Task: Add the task  Create a feature for users to save content for later viewing to the section Dash & Smash in the project VantageTech and add a Due Date to the respective task as 2023/07/14.
Action: Mouse moved to (852, 487)
Screenshot: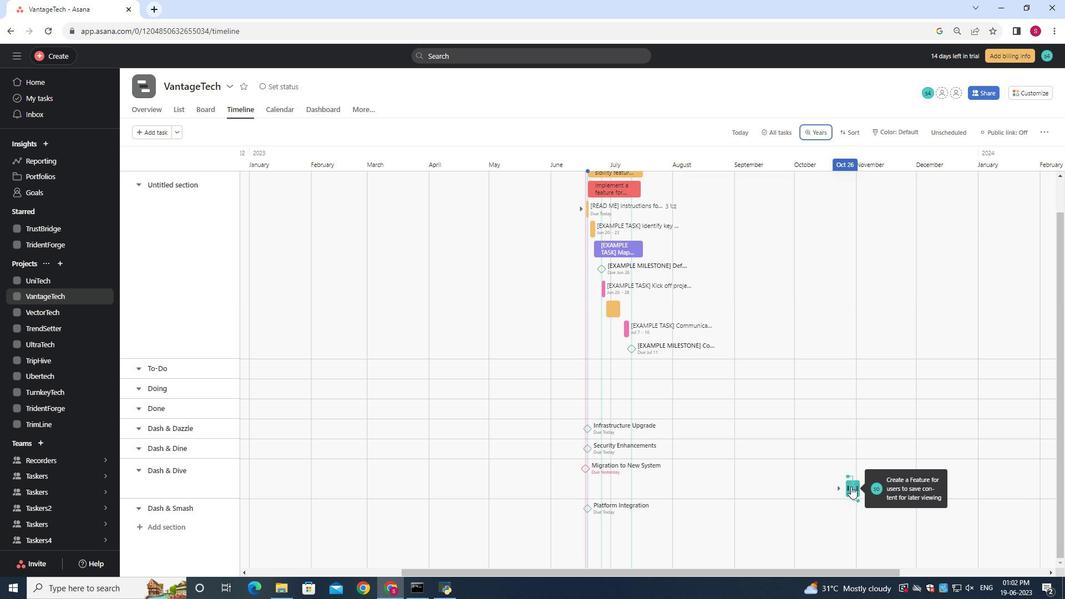 
Action: Mouse pressed left at (852, 487)
Screenshot: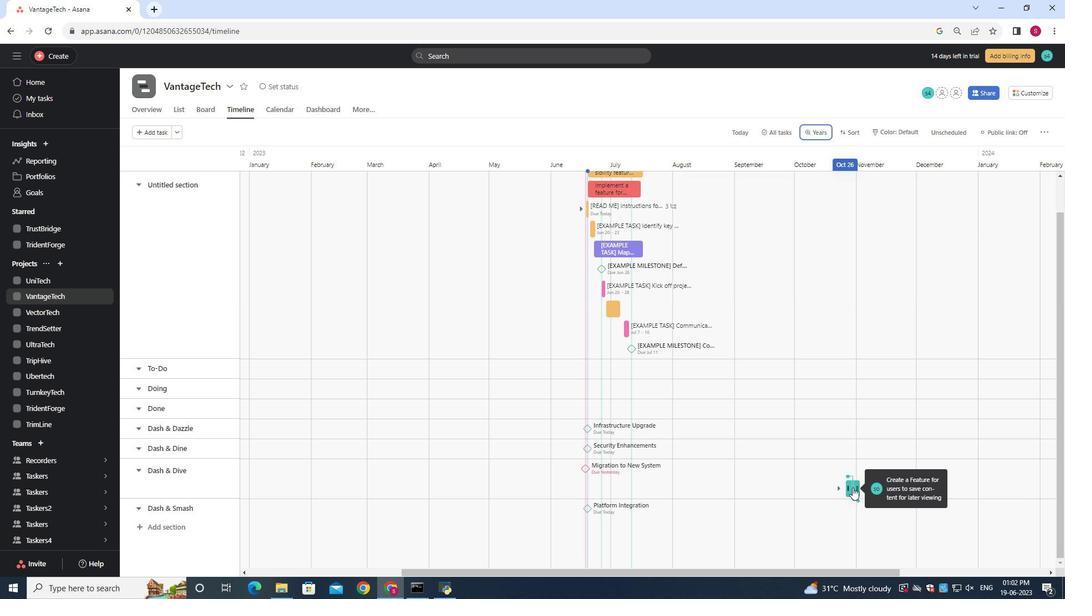 
Action: Mouse moved to (873, 245)
Screenshot: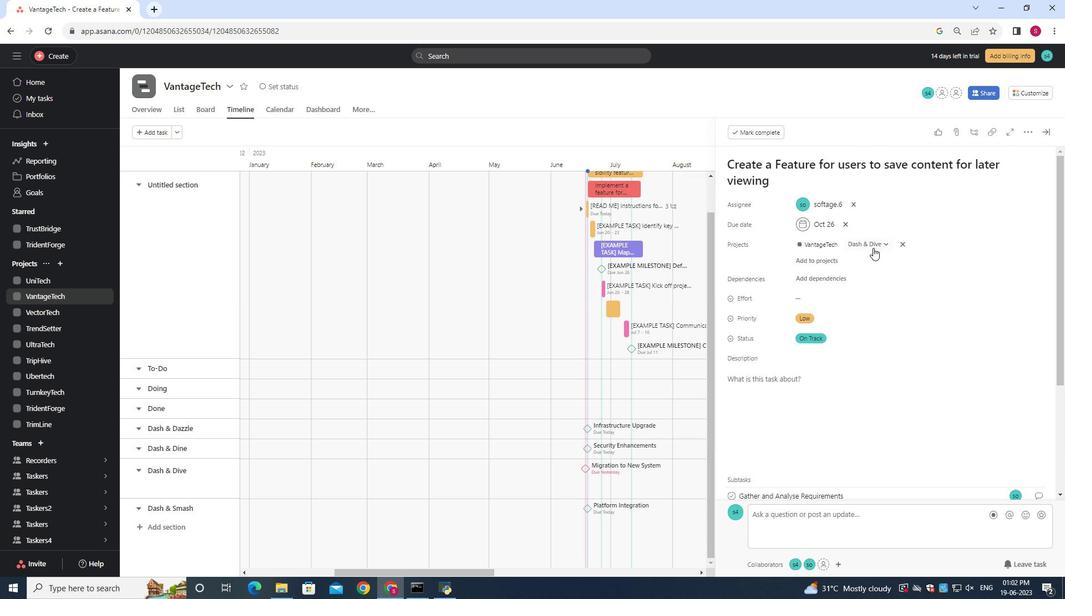 
Action: Mouse pressed left at (873, 245)
Screenshot: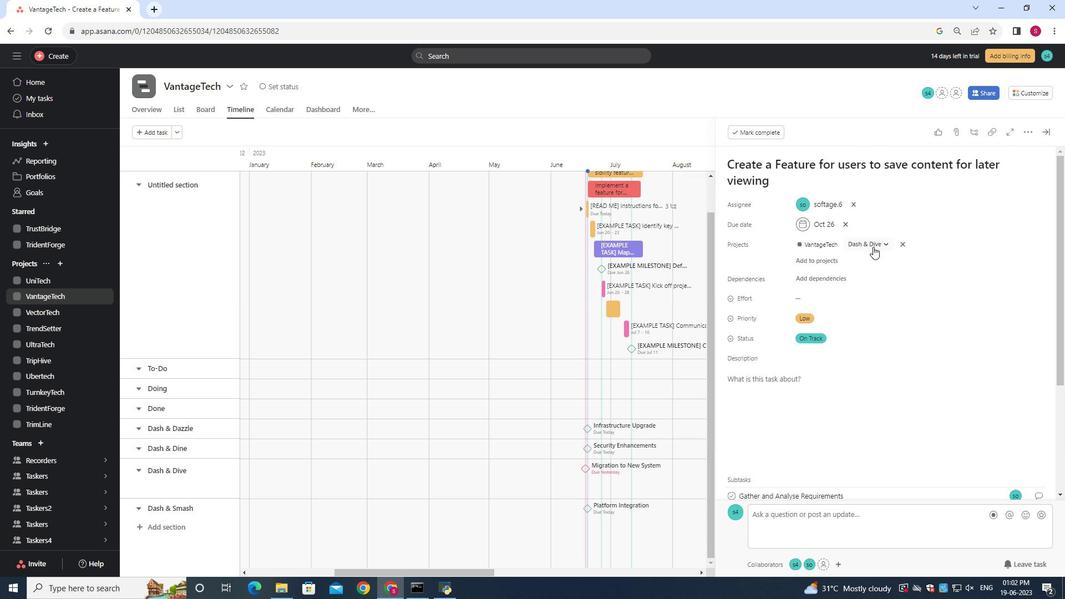 
Action: Mouse moved to (836, 392)
Screenshot: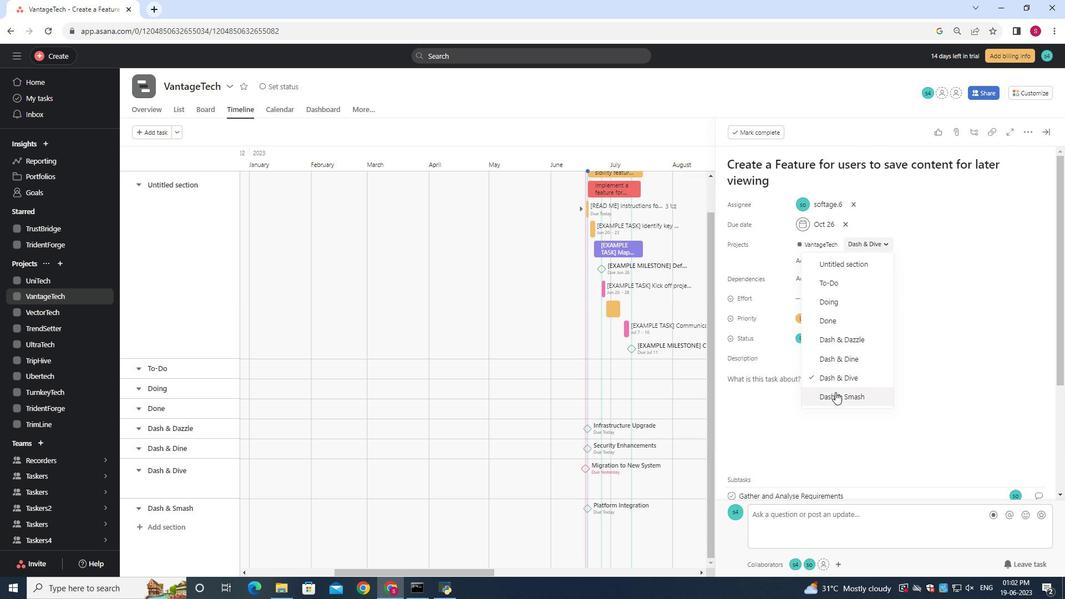 
Action: Mouse pressed left at (836, 392)
Screenshot: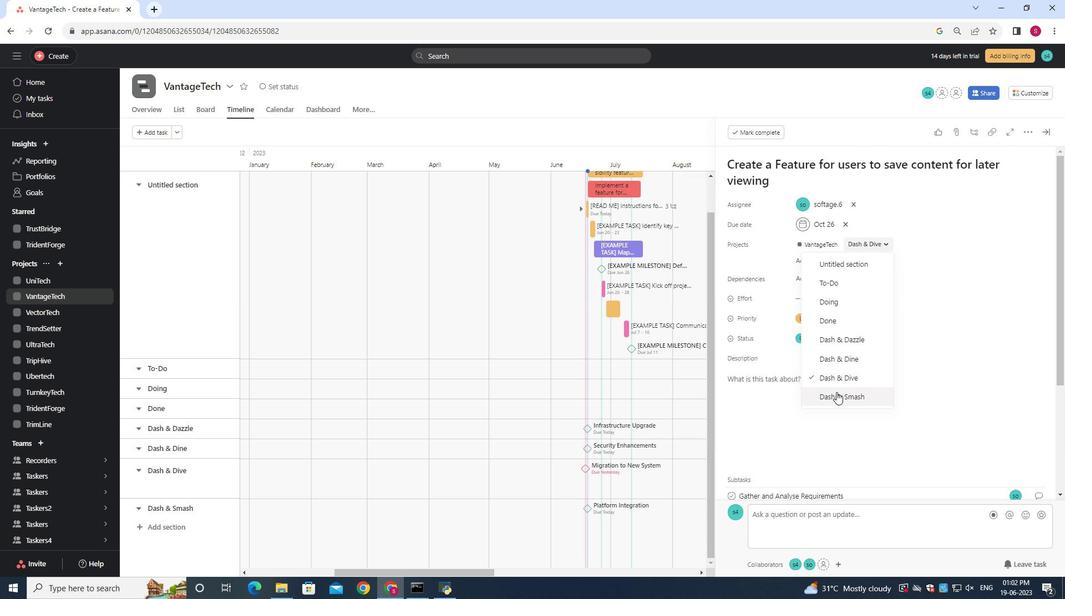 
Action: Mouse moved to (842, 223)
Screenshot: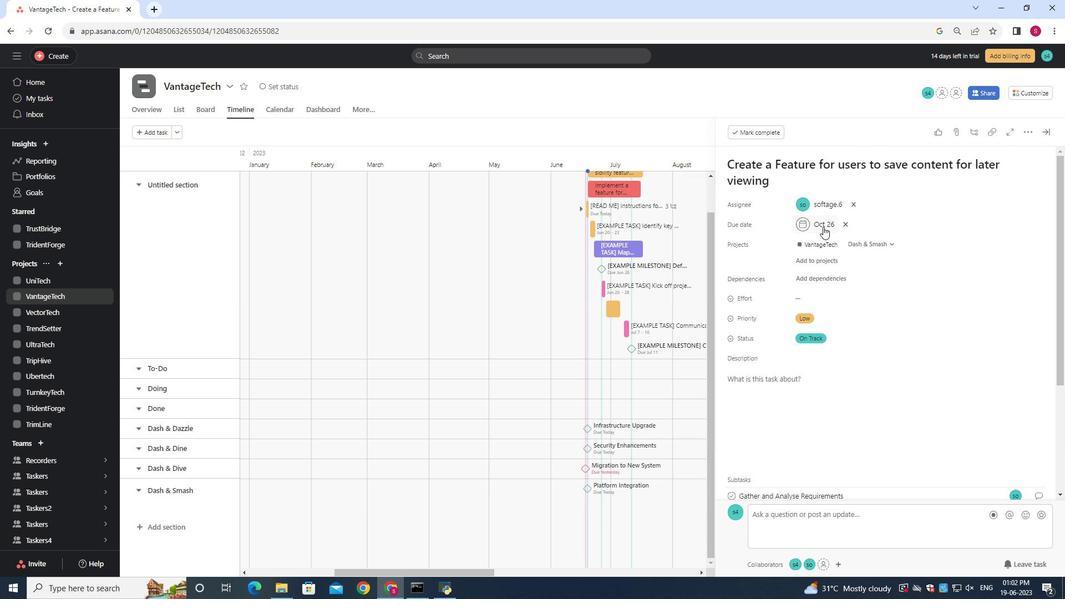 
Action: Mouse pressed left at (842, 223)
Screenshot: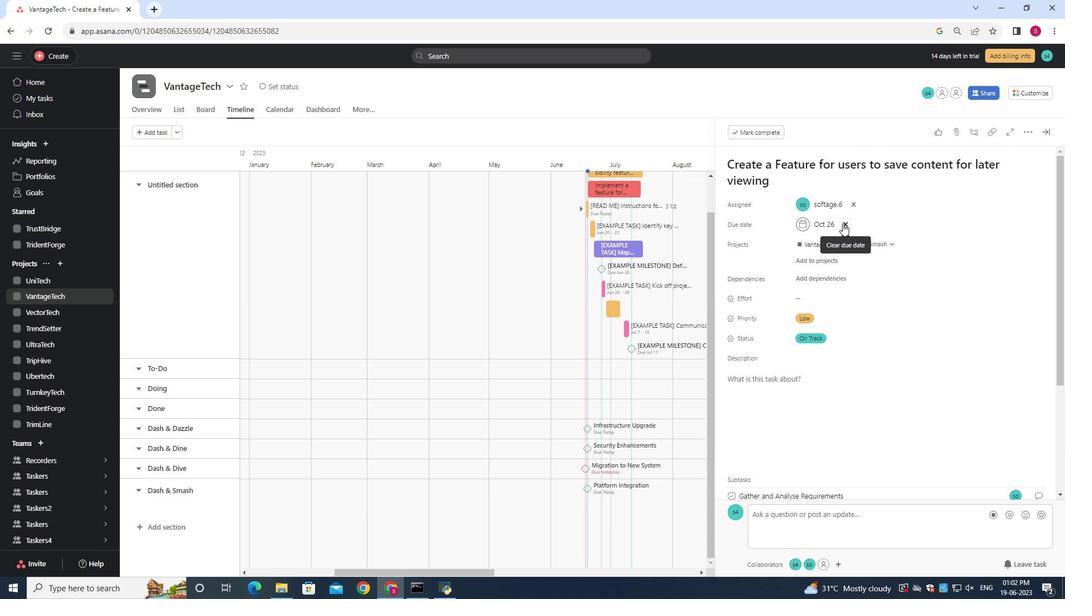 
Action: Mouse moved to (828, 225)
Screenshot: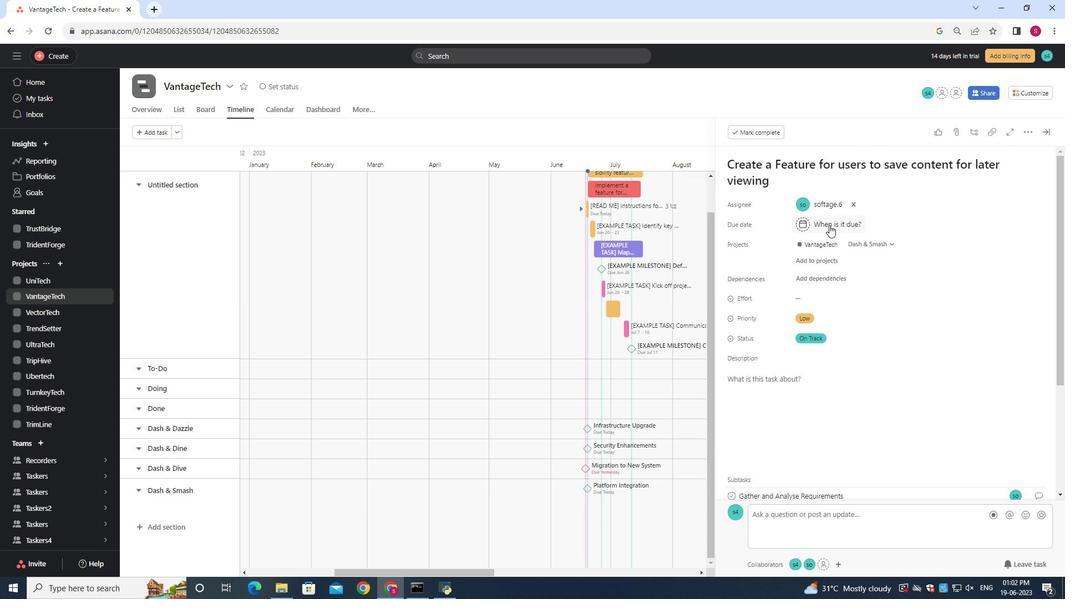 
Action: Mouse pressed left at (828, 225)
Screenshot: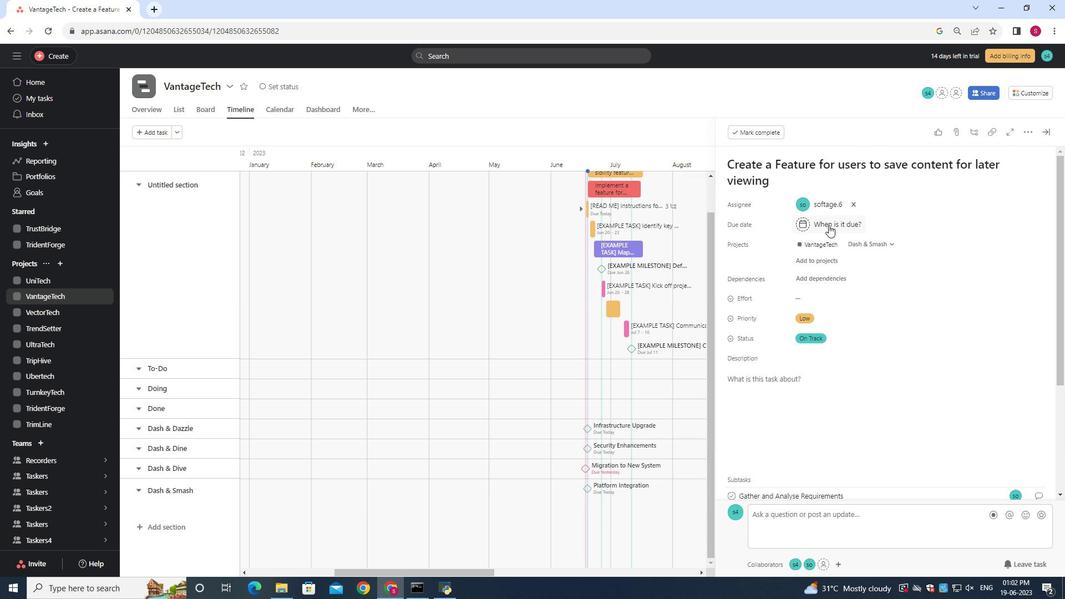 
Action: Mouse moved to (828, 225)
Screenshot: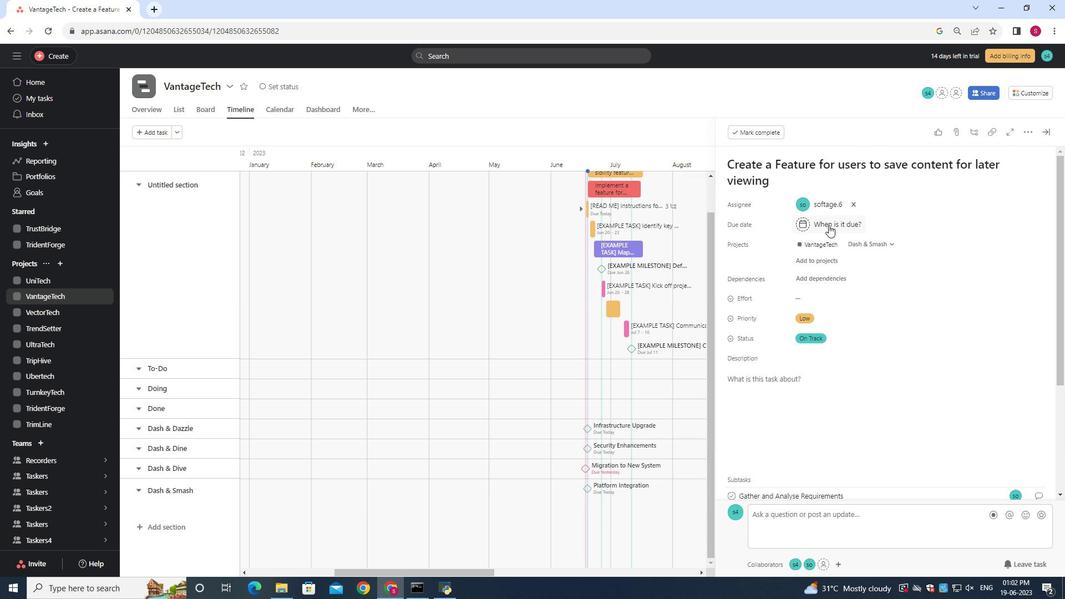 
Action: Key pressed 2023/07/14<Key.enter>
Screenshot: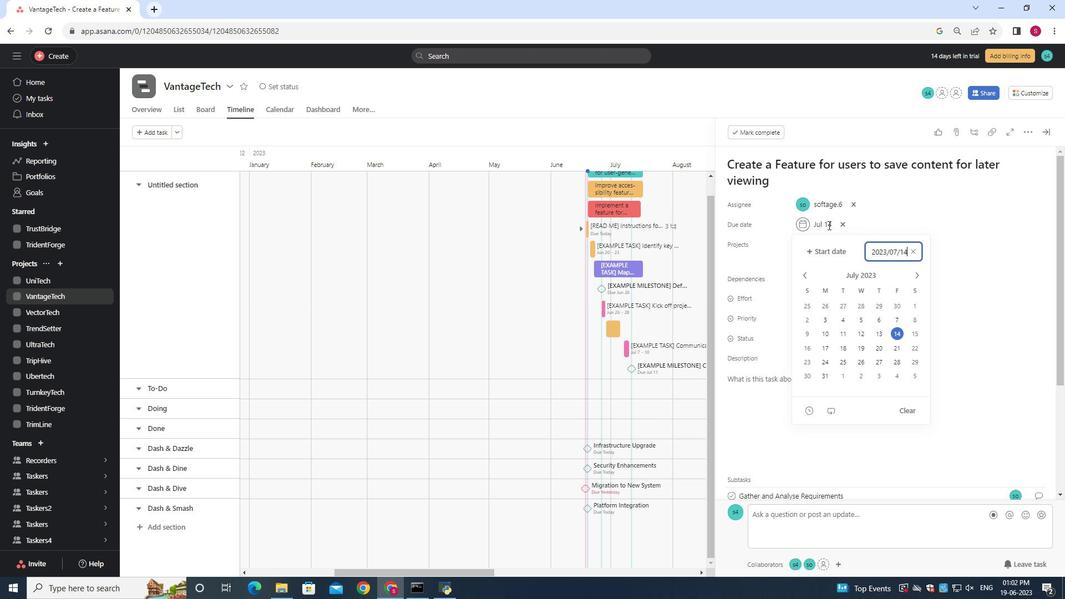 
